 Task: Create a task  Implement multi-factor authentication for user login , assign it to team member softage.1@softage.net in the project AccuTrack and update the status of the task to  On Track  , set the priority of the task to High
Action: Mouse moved to (178, 358)
Screenshot: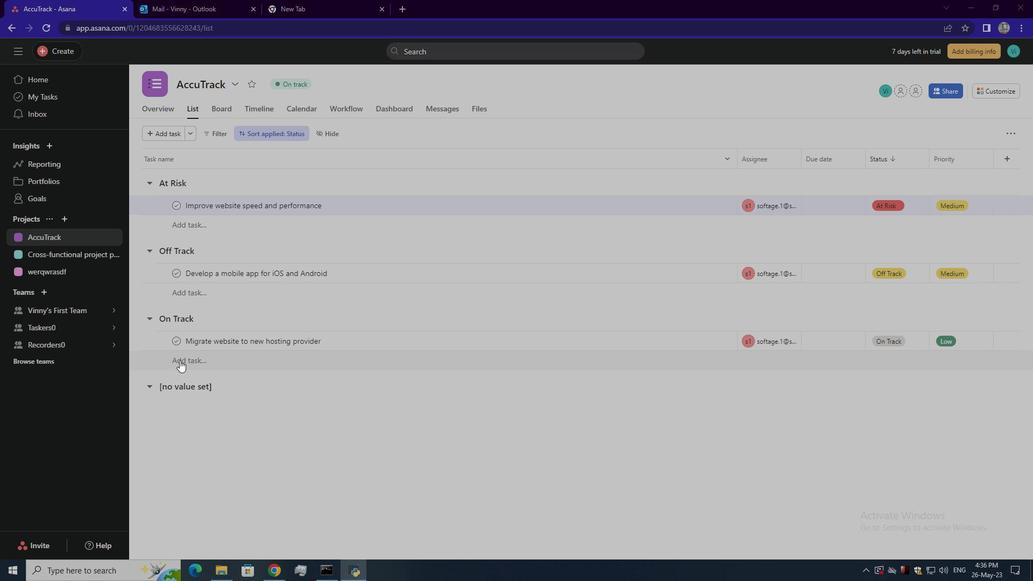 
Action: Mouse pressed left at (178, 358)
Screenshot: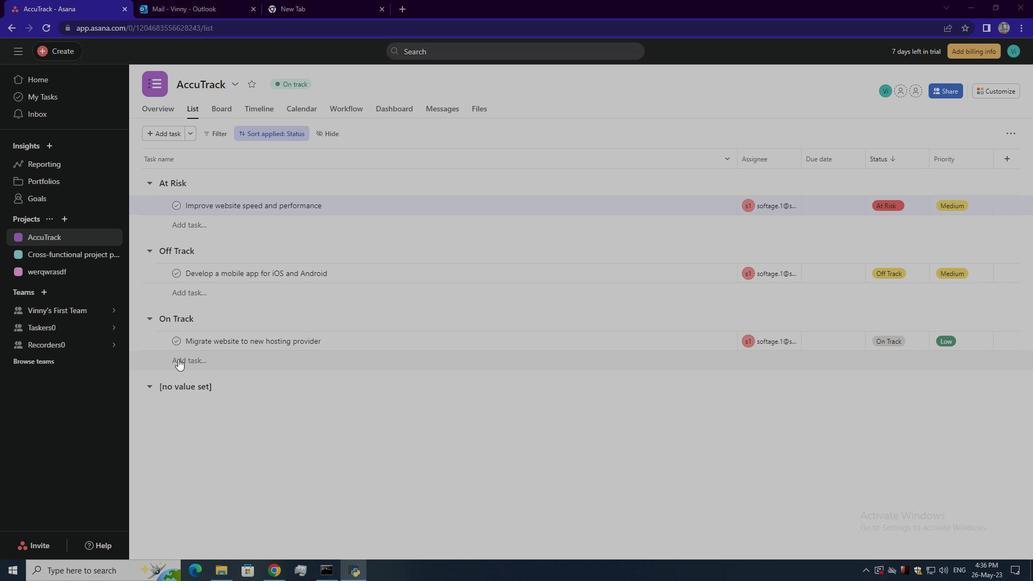 
Action: Mouse moved to (196, 358)
Screenshot: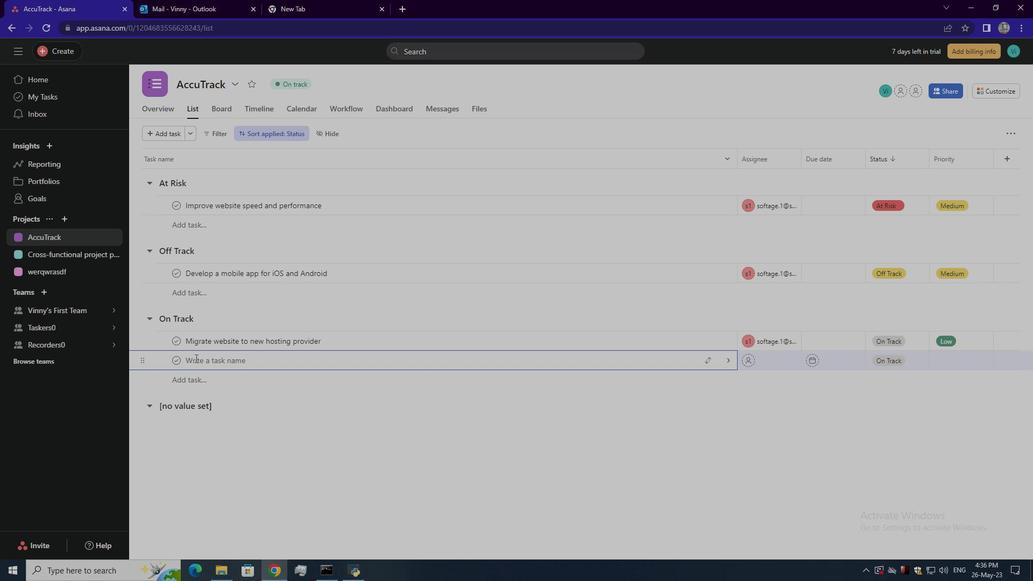 
Action: Mouse pressed left at (196, 358)
Screenshot: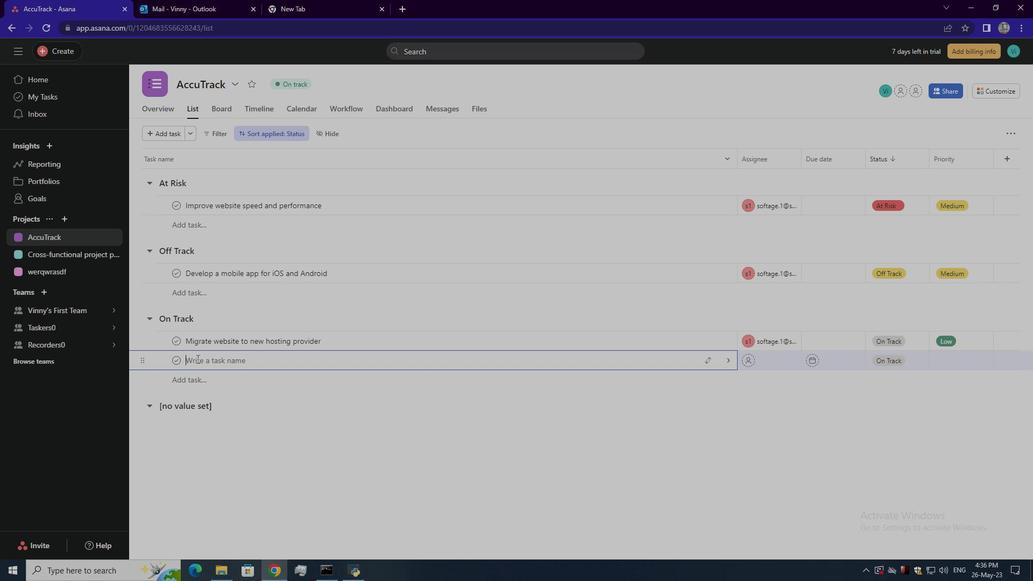 
Action: Key pressed <Key.shift><Key.shift><Key.shift><Key.shift>Implement<Key.space>multi'<Key.backspace>-factor<Key.space>authentication<Key.space>for<Key.space>user<Key.space>login<Key.enter>
Screenshot: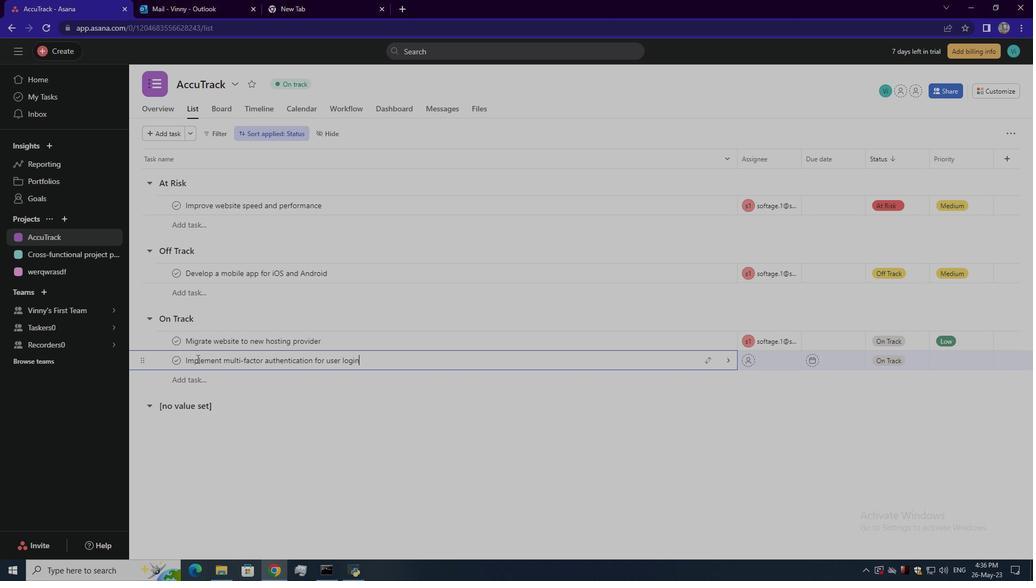 
Action: Mouse moved to (770, 358)
Screenshot: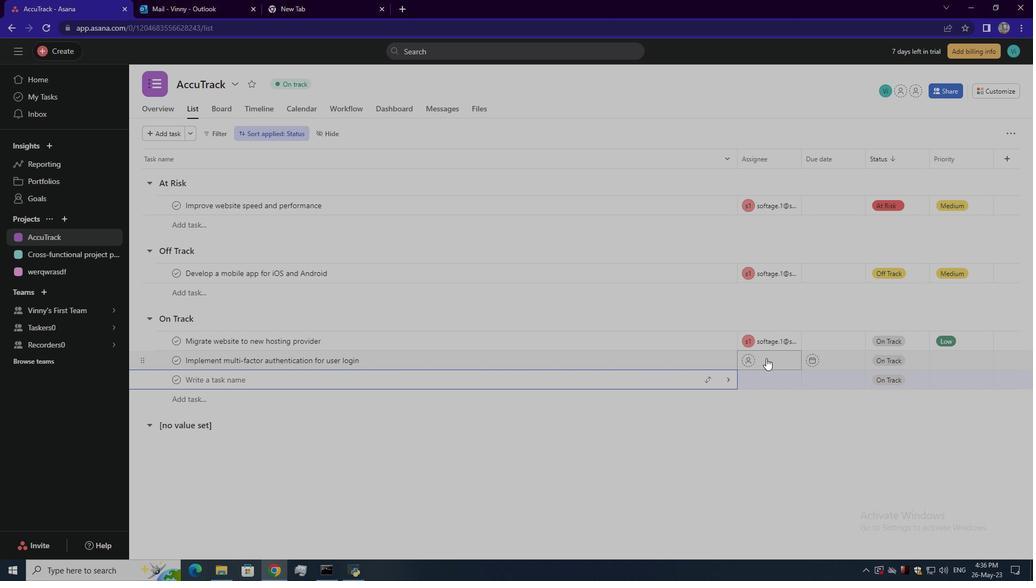 
Action: Mouse pressed left at (770, 358)
Screenshot: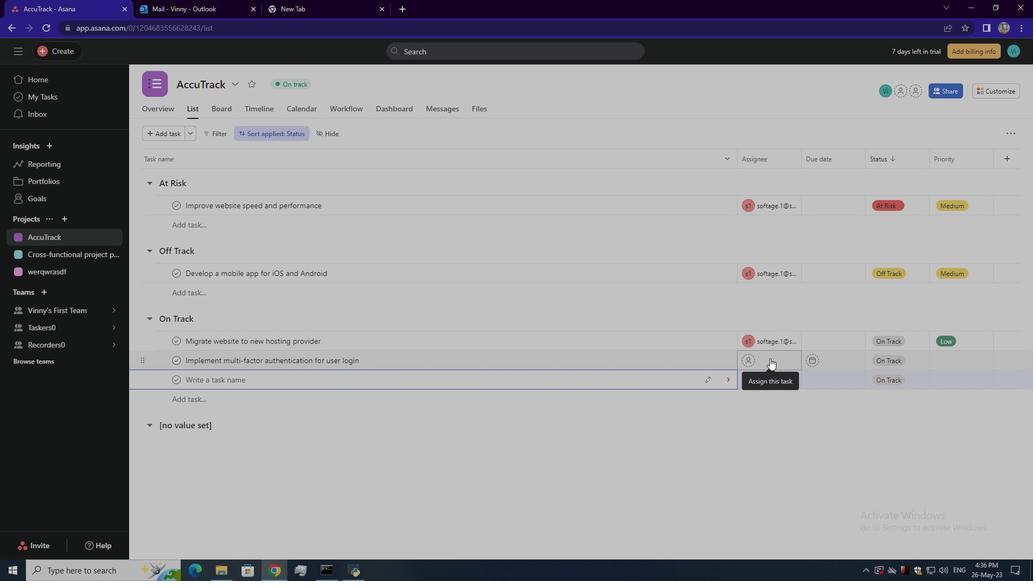 
Action: Mouse moved to (783, 399)
Screenshot: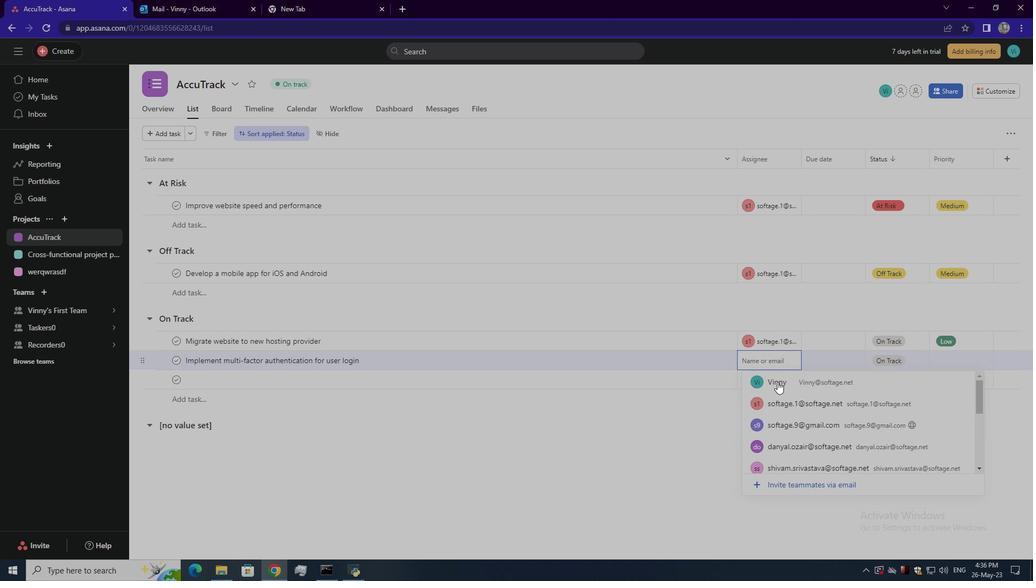
Action: Mouse pressed left at (783, 399)
Screenshot: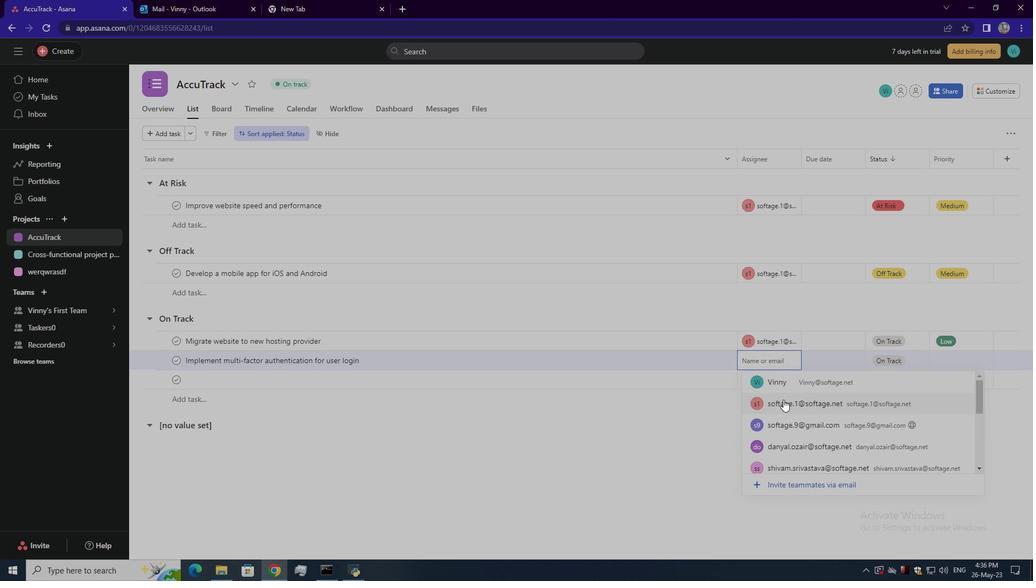 
Action: Mouse moved to (891, 361)
Screenshot: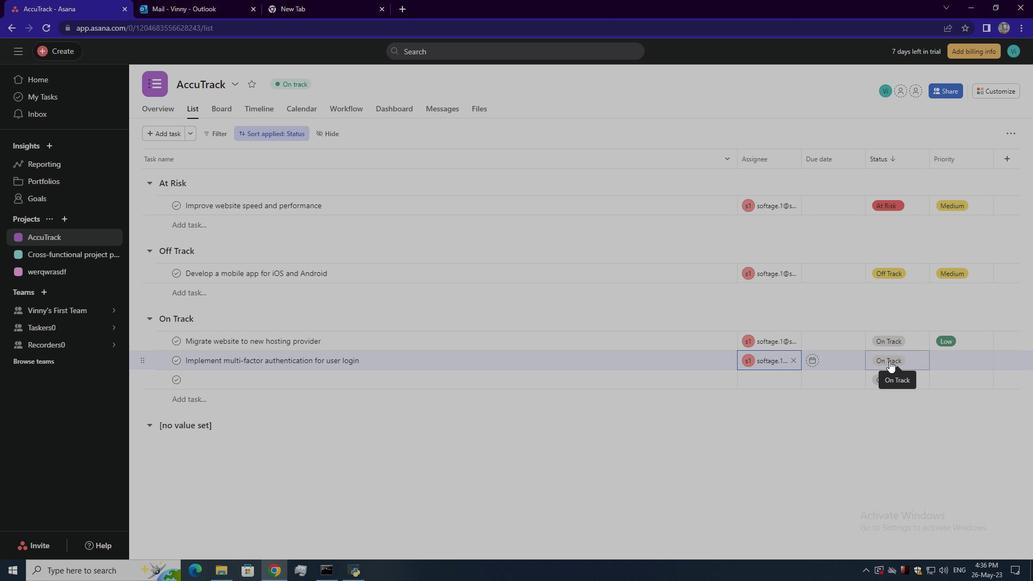 
Action: Mouse pressed left at (891, 361)
Screenshot: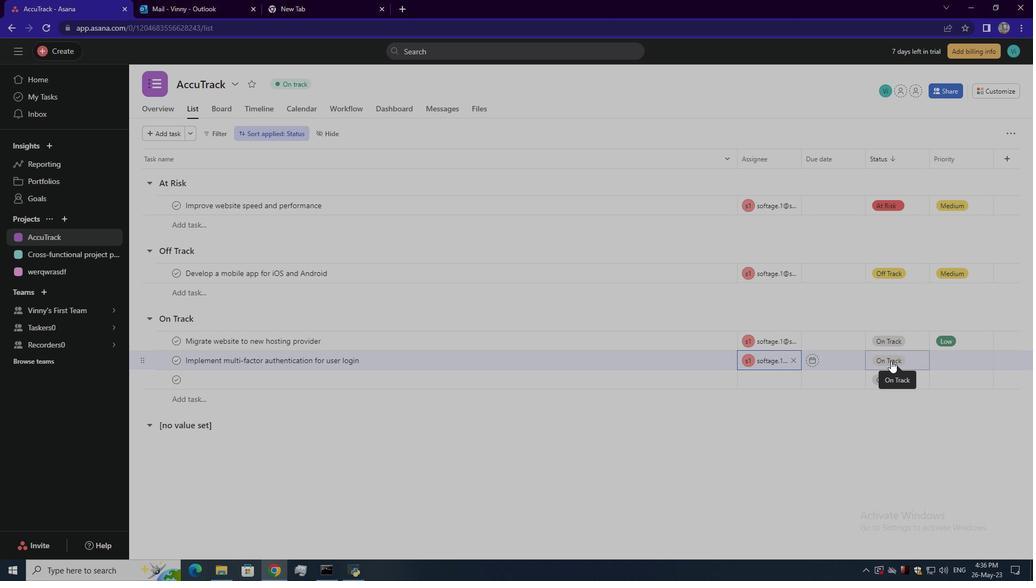 
Action: Mouse moved to (893, 377)
Screenshot: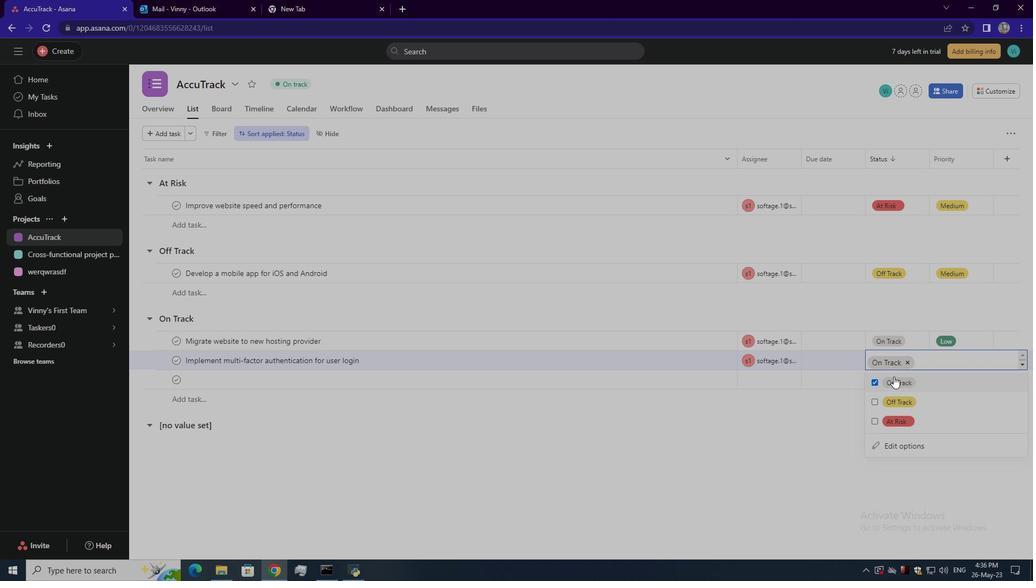 
Action: Mouse pressed left at (893, 377)
Screenshot: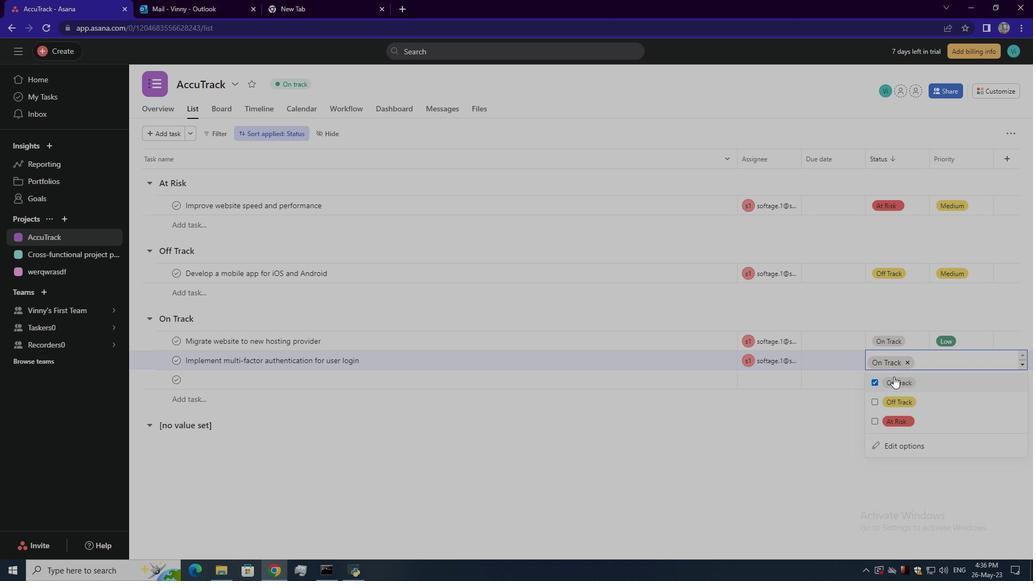 
Action: Mouse moved to (892, 427)
Screenshot: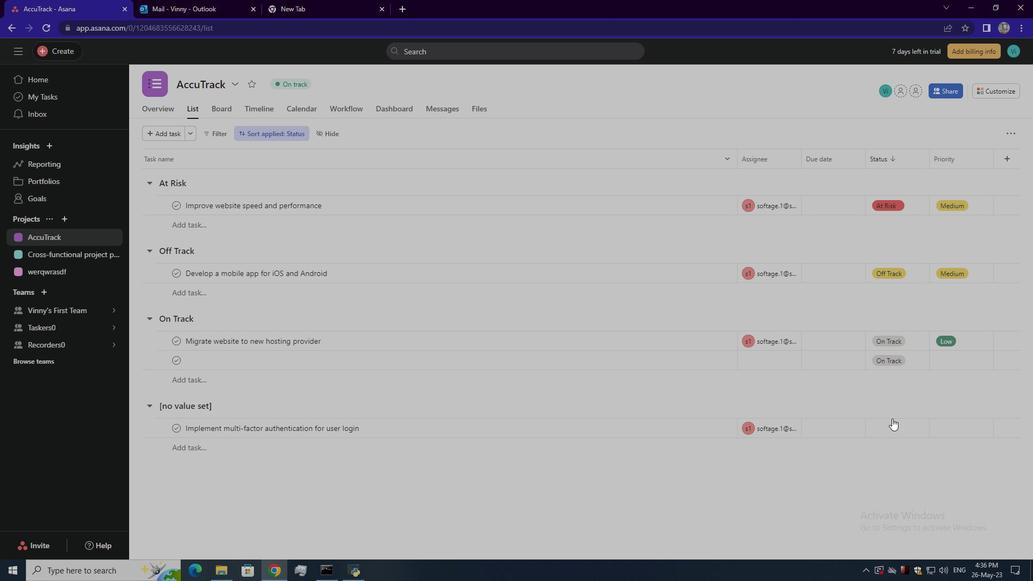 
Action: Mouse pressed left at (892, 427)
Screenshot: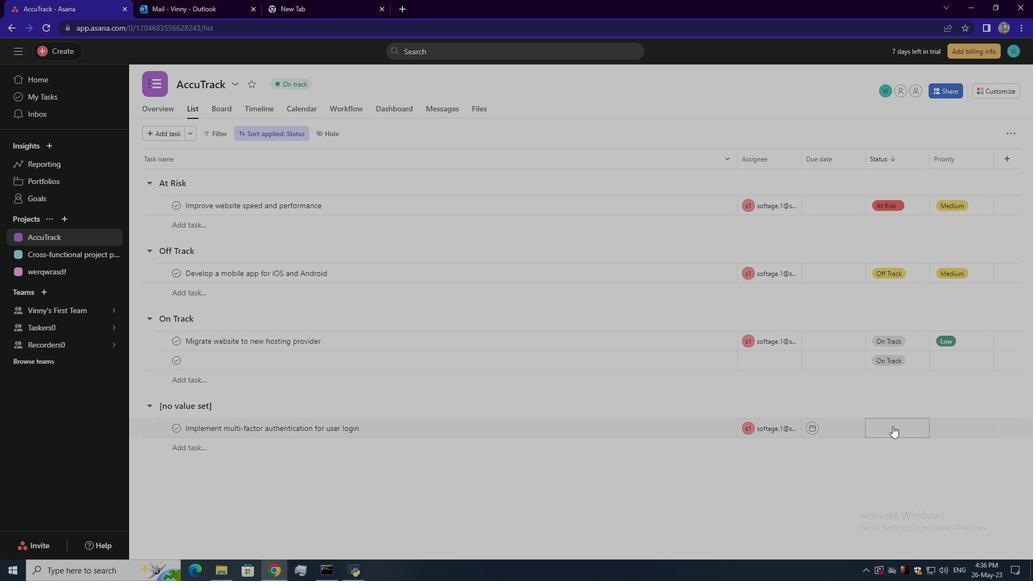 
Action: Mouse moved to (905, 448)
Screenshot: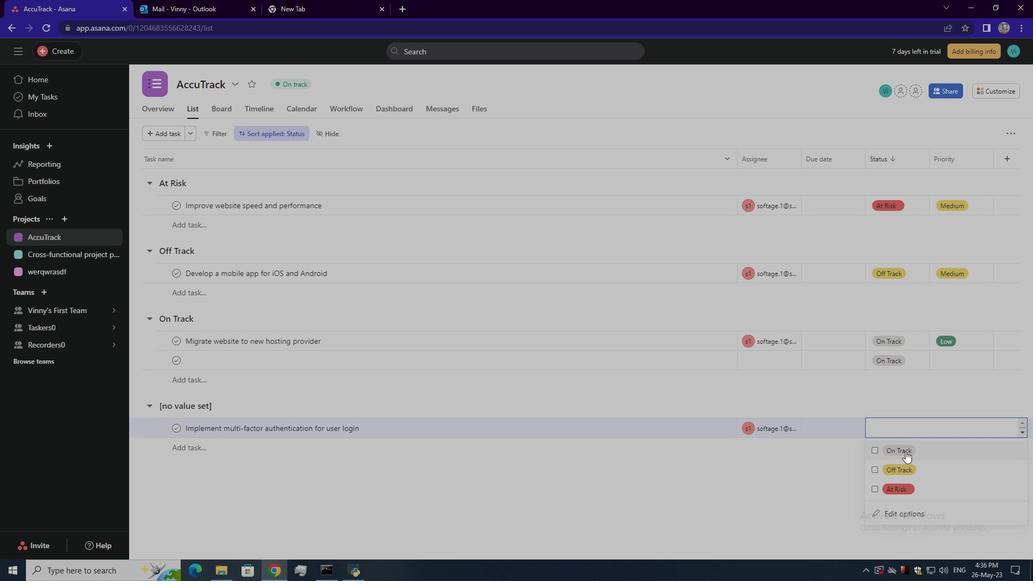 
Action: Mouse pressed left at (905, 448)
Screenshot: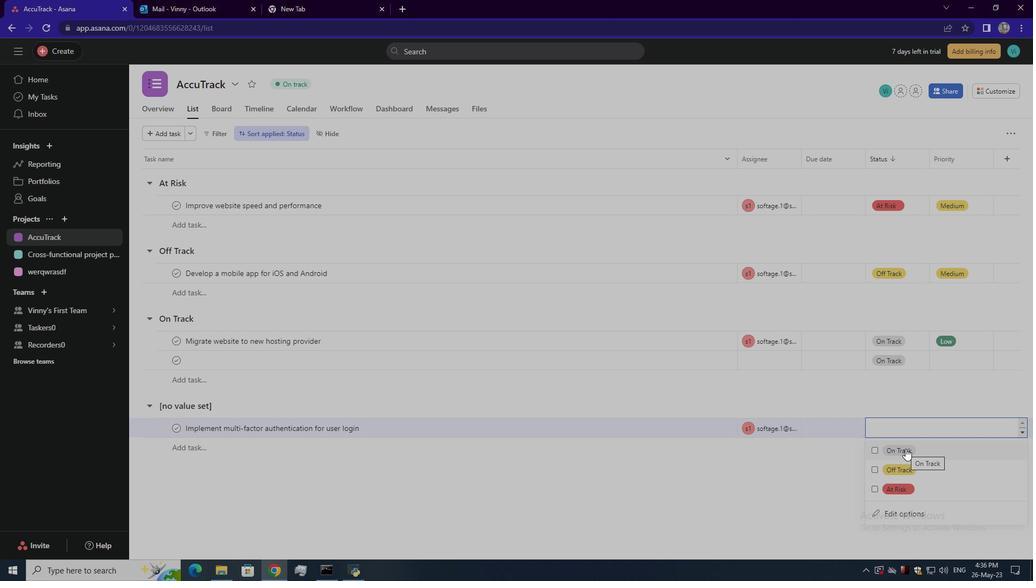 
Action: Mouse moved to (947, 359)
Screenshot: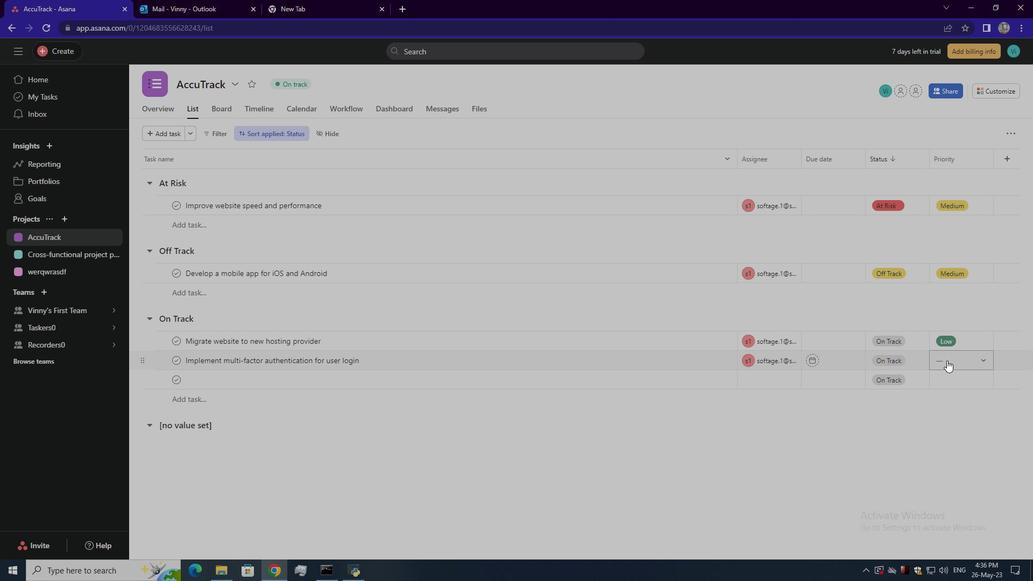 
Action: Mouse pressed left at (947, 359)
Screenshot: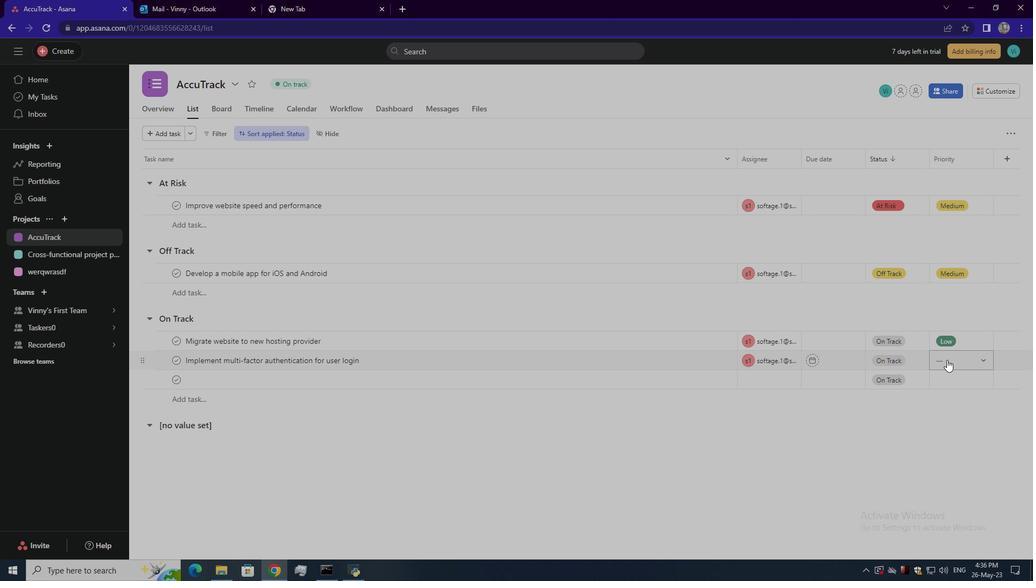 
Action: Mouse moved to (959, 398)
Screenshot: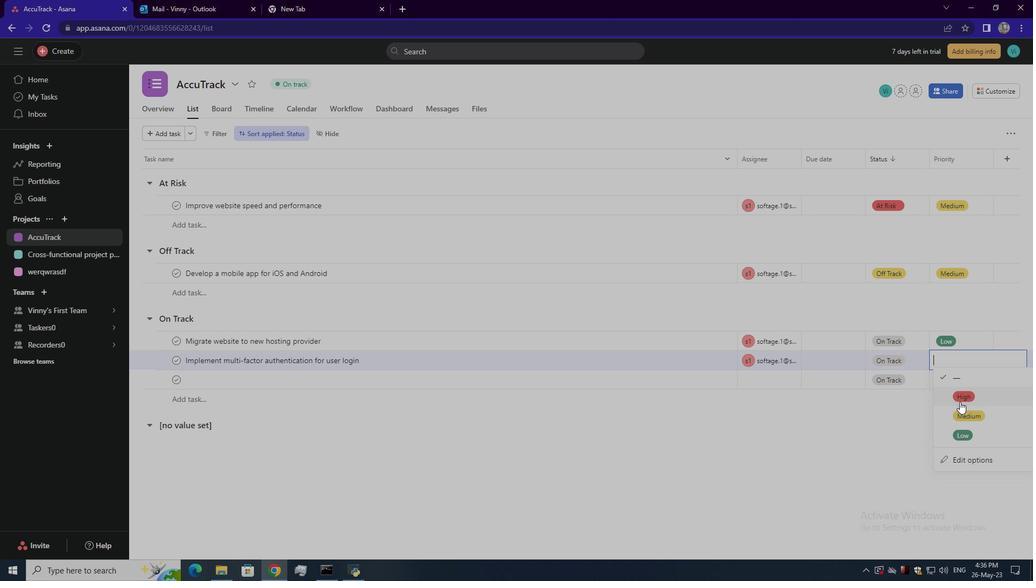 
Action: Mouse pressed left at (959, 398)
Screenshot: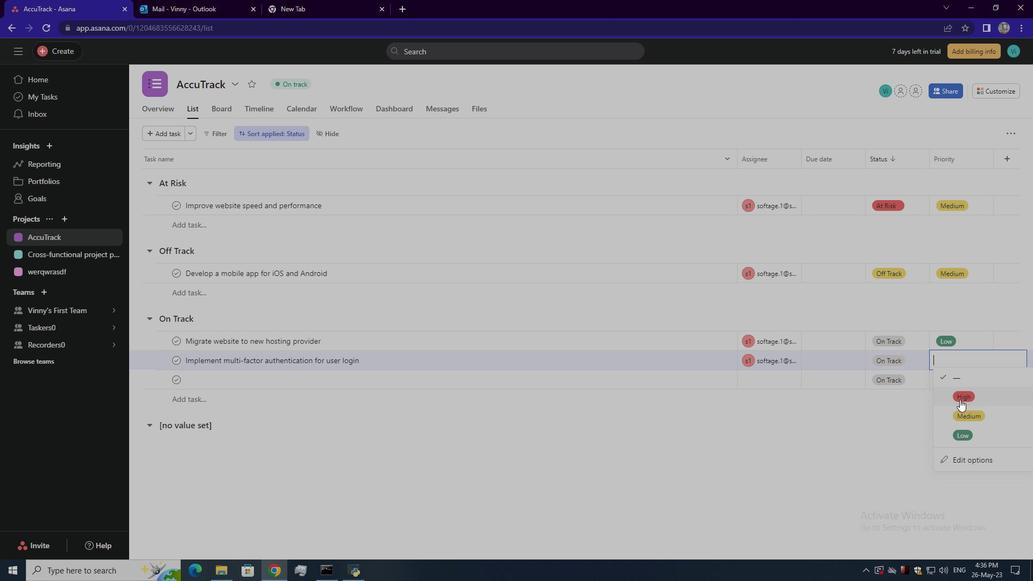 
Action: Mouse moved to (930, 449)
Screenshot: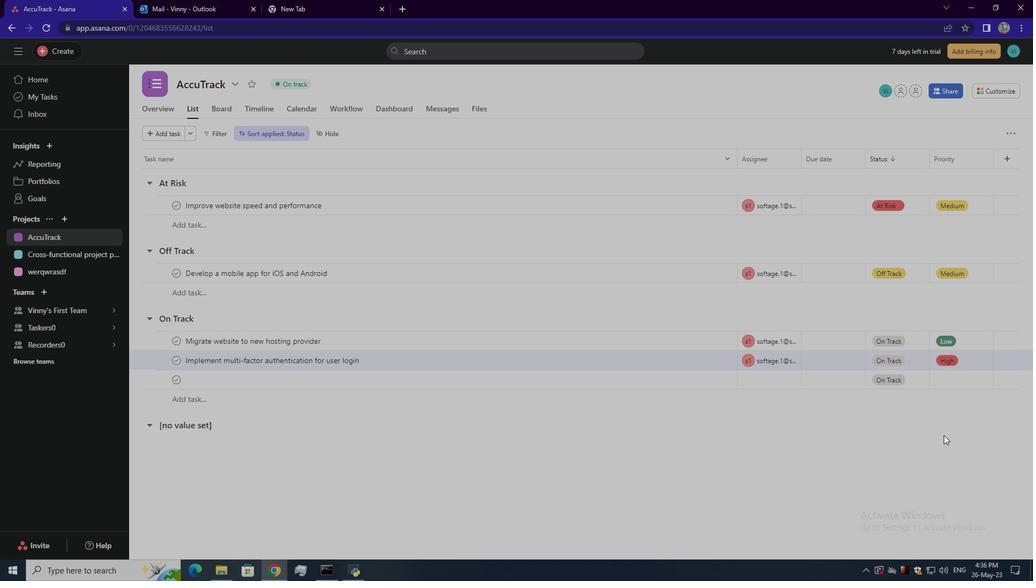 
Action: Mouse pressed left at (930, 449)
Screenshot: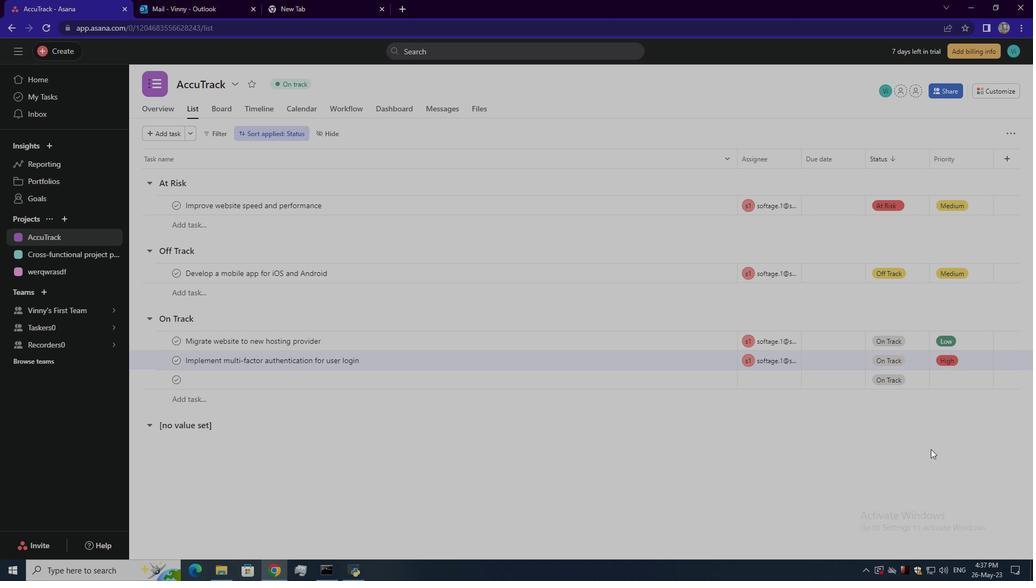 
